 Task: Add Field Roast Apple Maple Vegan Breakfast Sausage to the cart.
Action: Mouse moved to (26, 92)
Screenshot: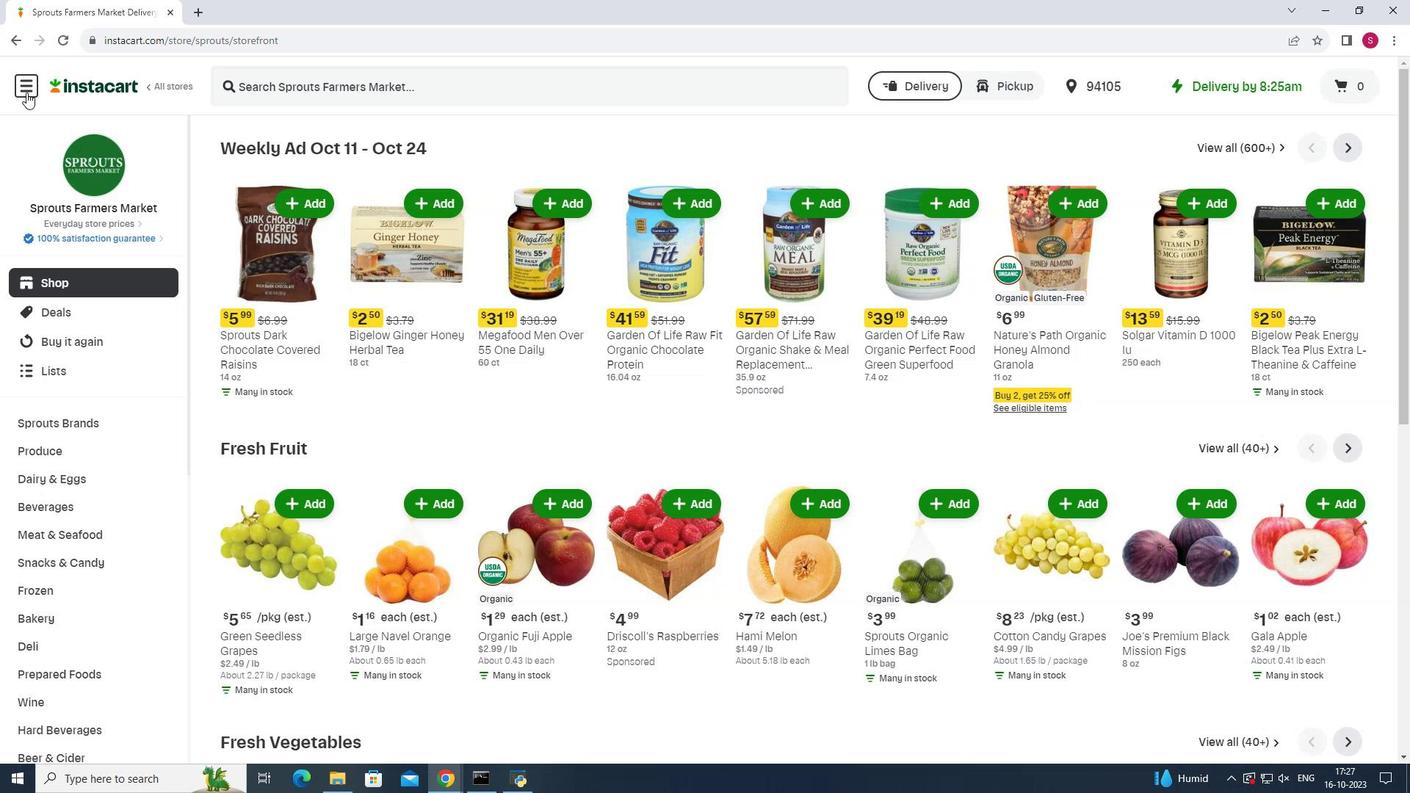 
Action: Mouse pressed left at (26, 92)
Screenshot: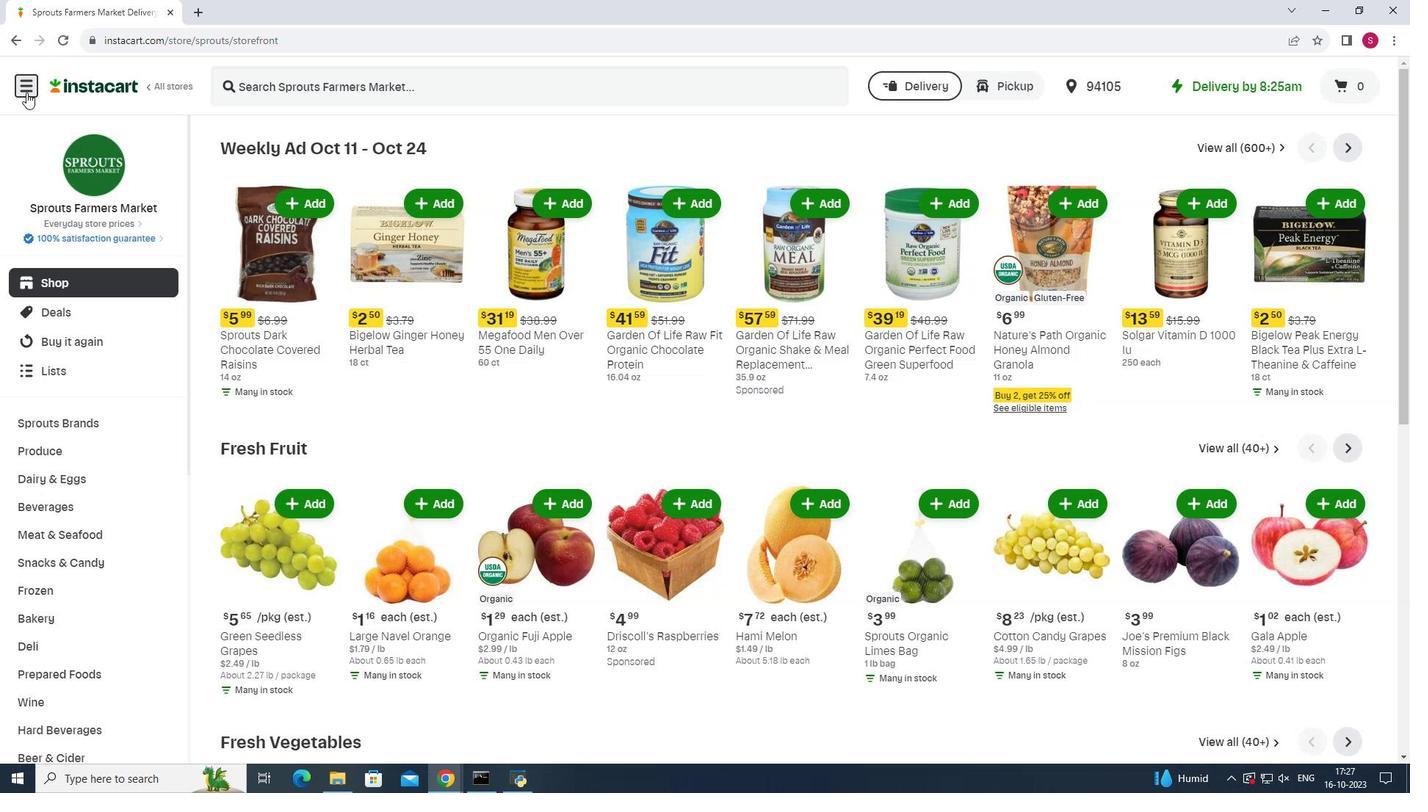 
Action: Mouse moved to (82, 391)
Screenshot: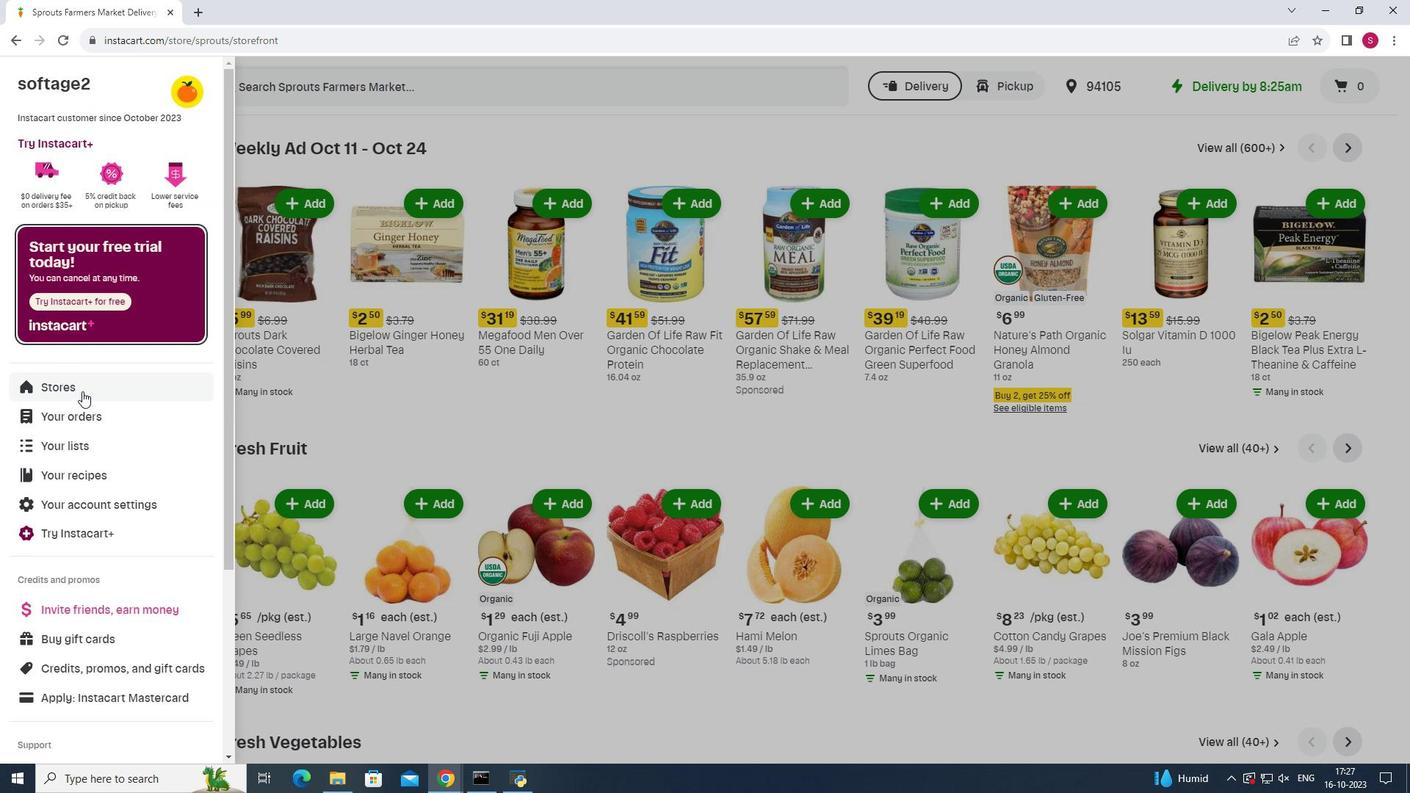 
Action: Mouse pressed left at (82, 391)
Screenshot: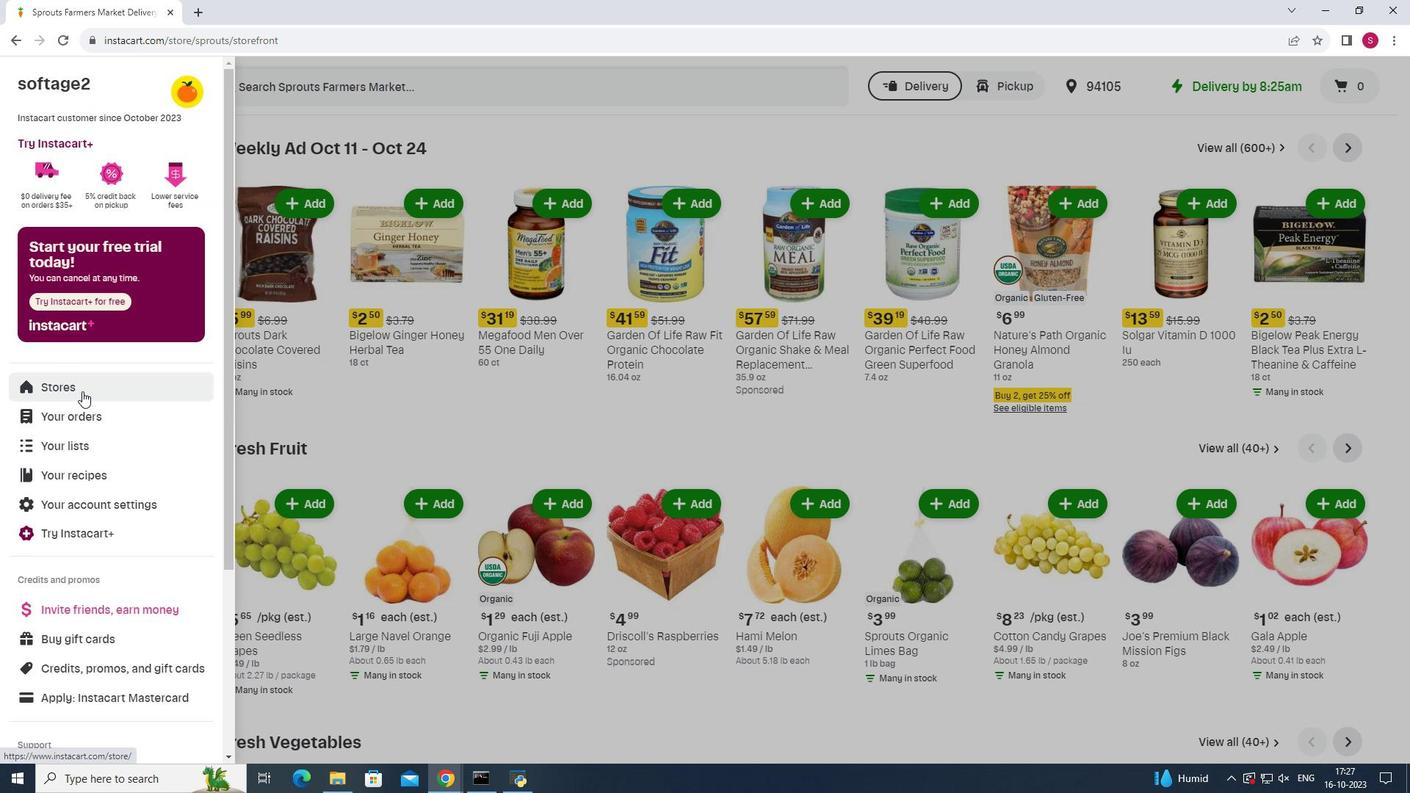 
Action: Mouse moved to (338, 135)
Screenshot: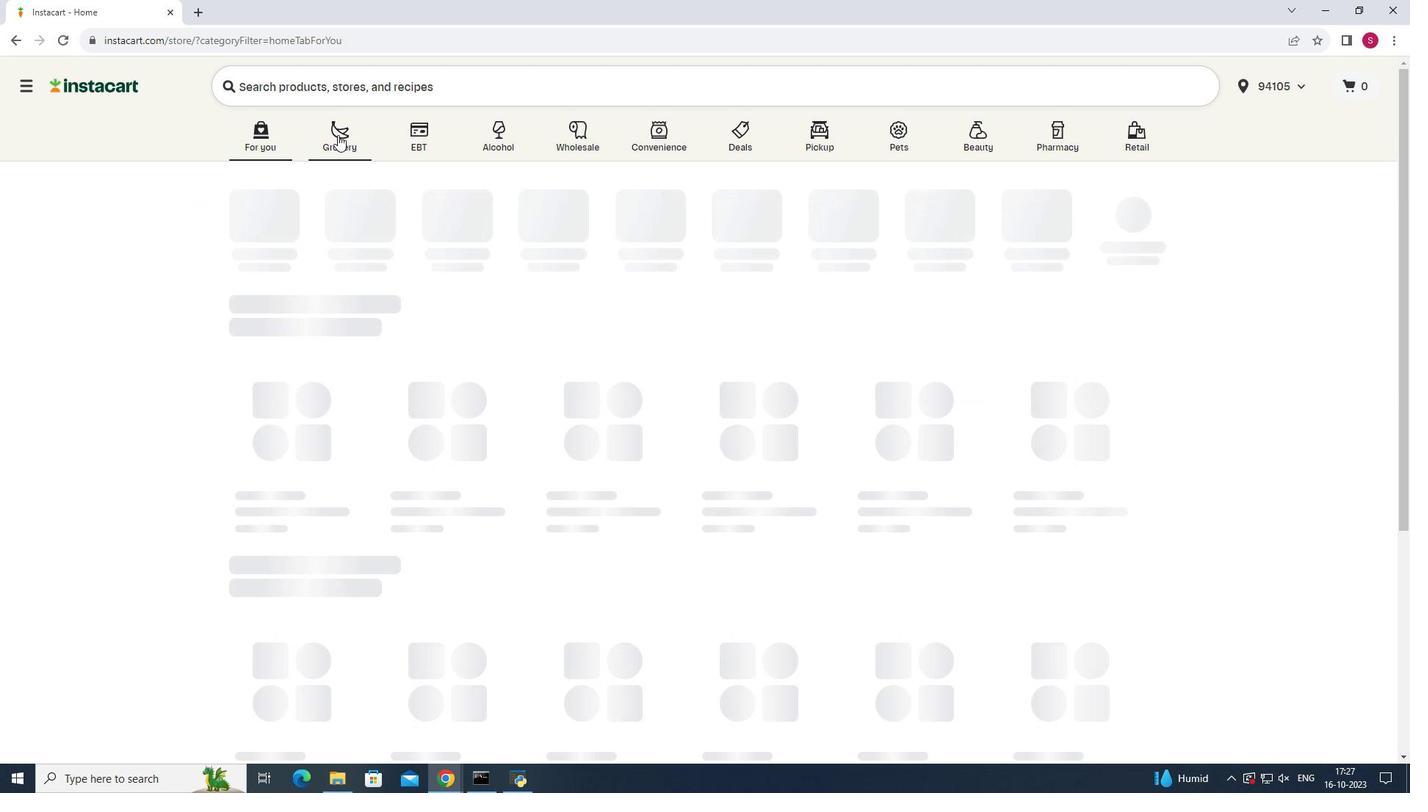 
Action: Mouse pressed left at (338, 135)
Screenshot: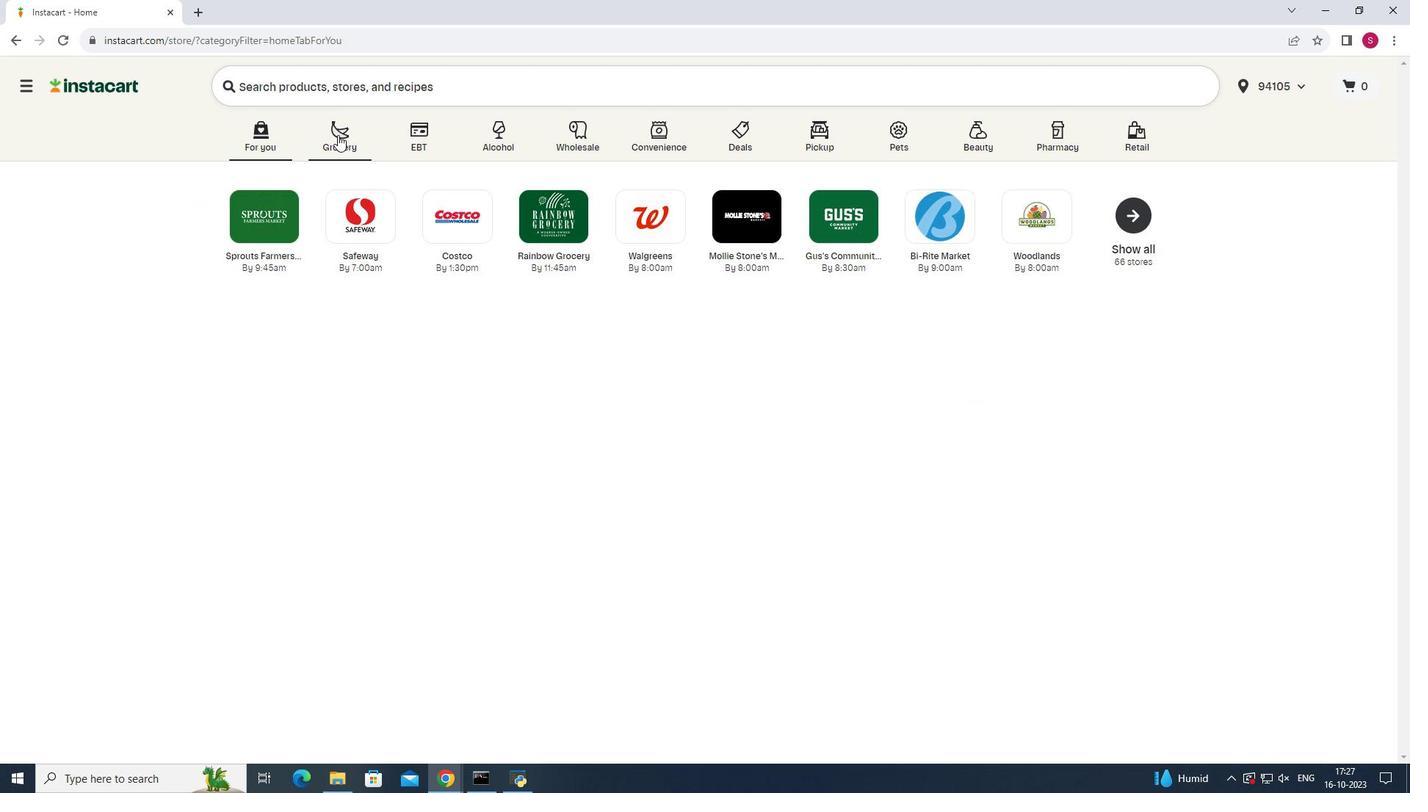 
Action: Mouse moved to (1000, 214)
Screenshot: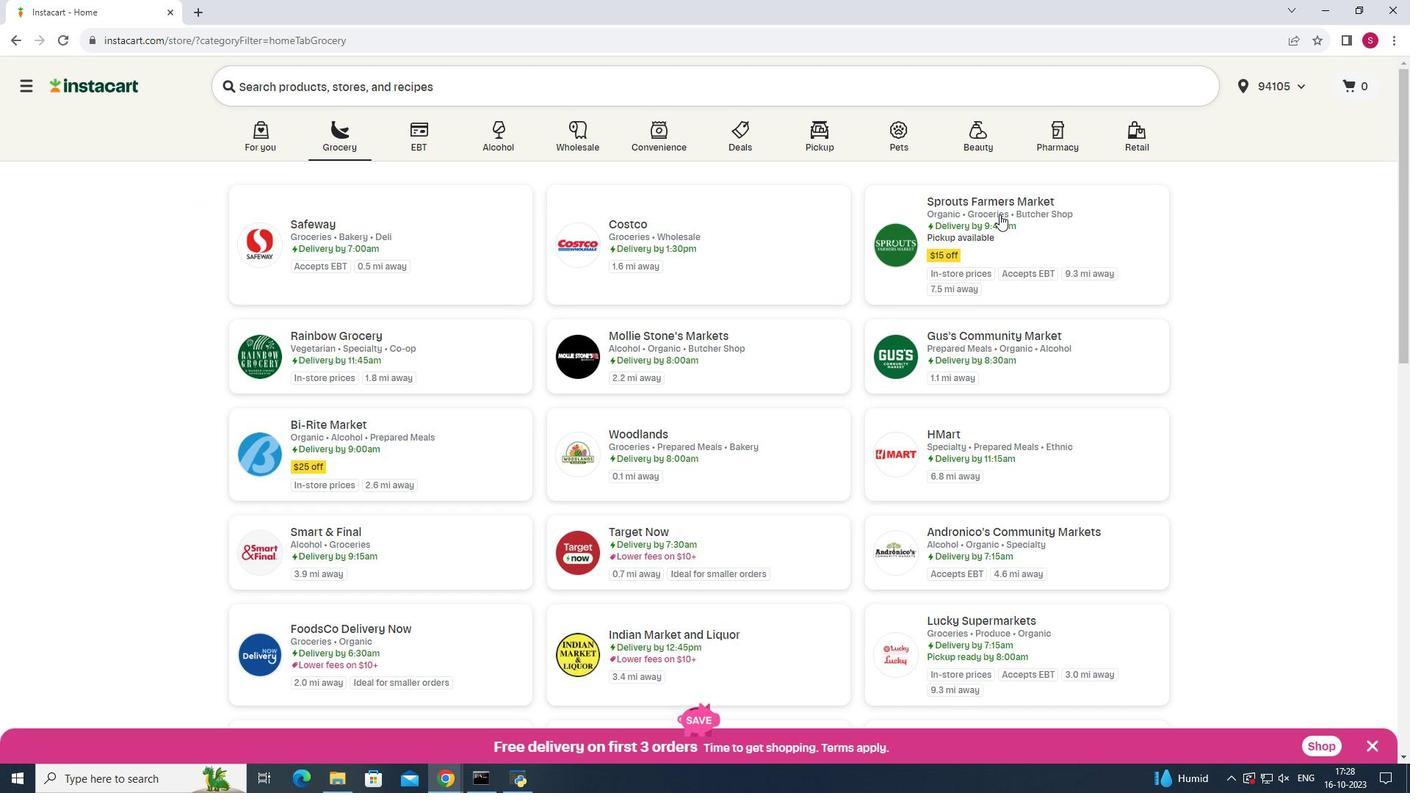 
Action: Mouse pressed left at (1000, 214)
Screenshot: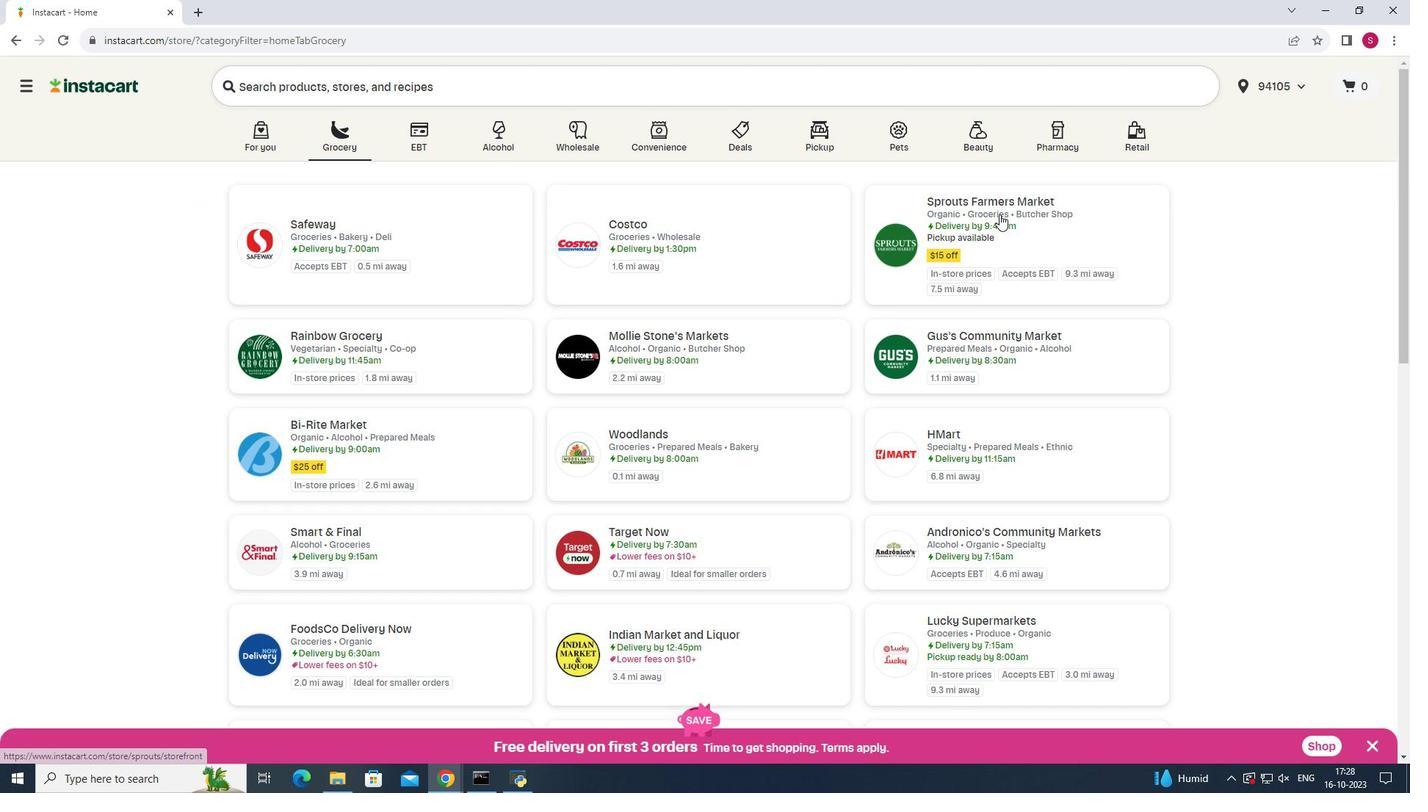 
Action: Mouse moved to (80, 536)
Screenshot: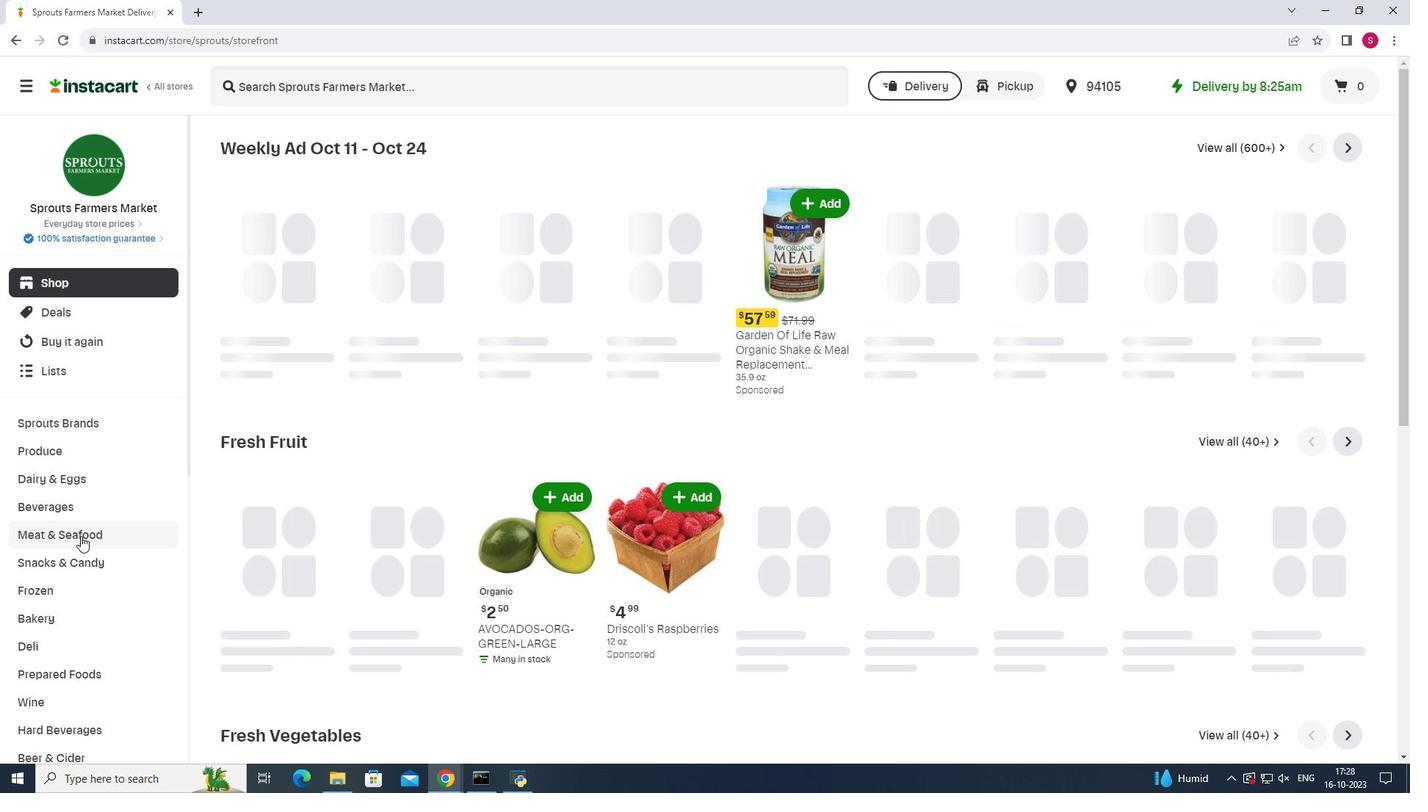 
Action: Mouse pressed left at (80, 536)
Screenshot: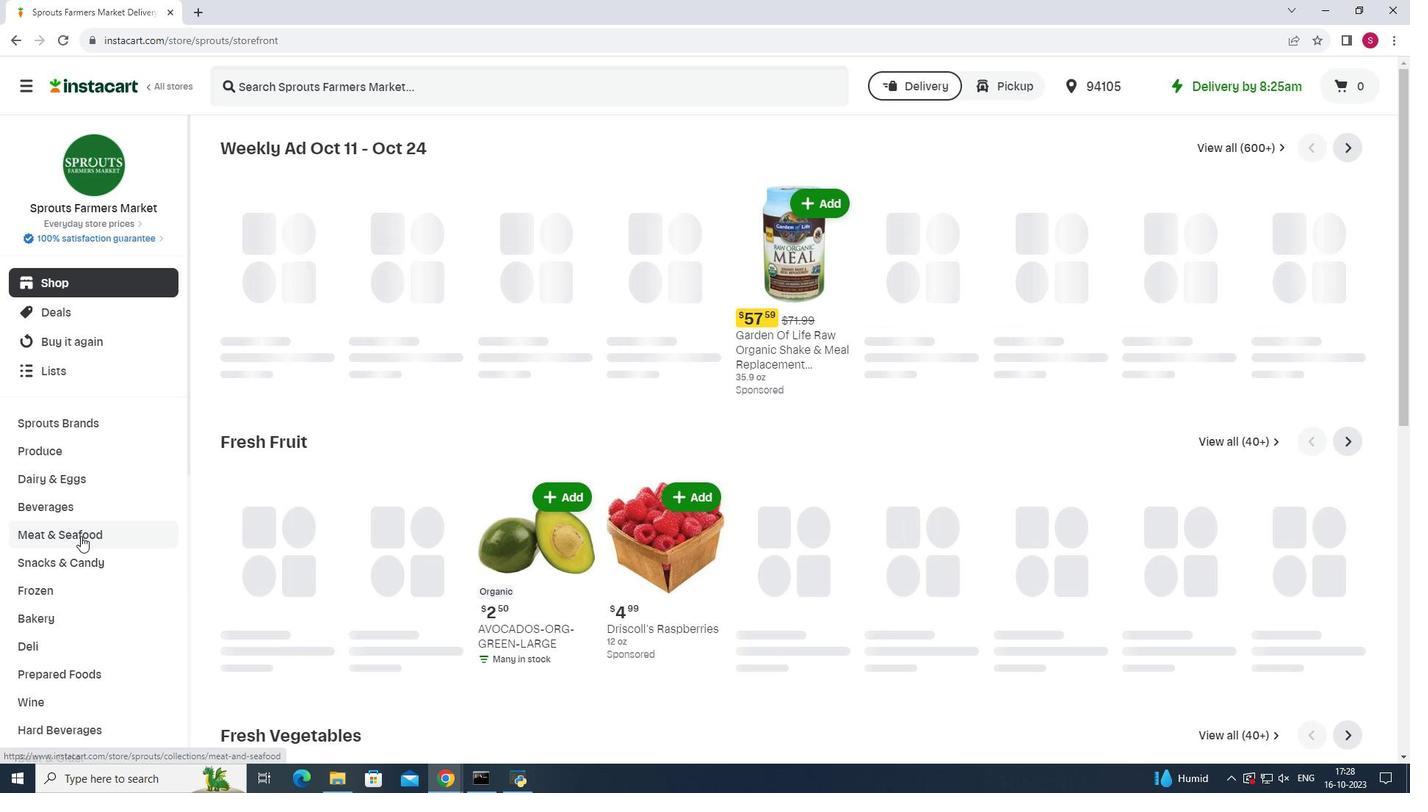 
Action: Mouse moved to (1066, 180)
Screenshot: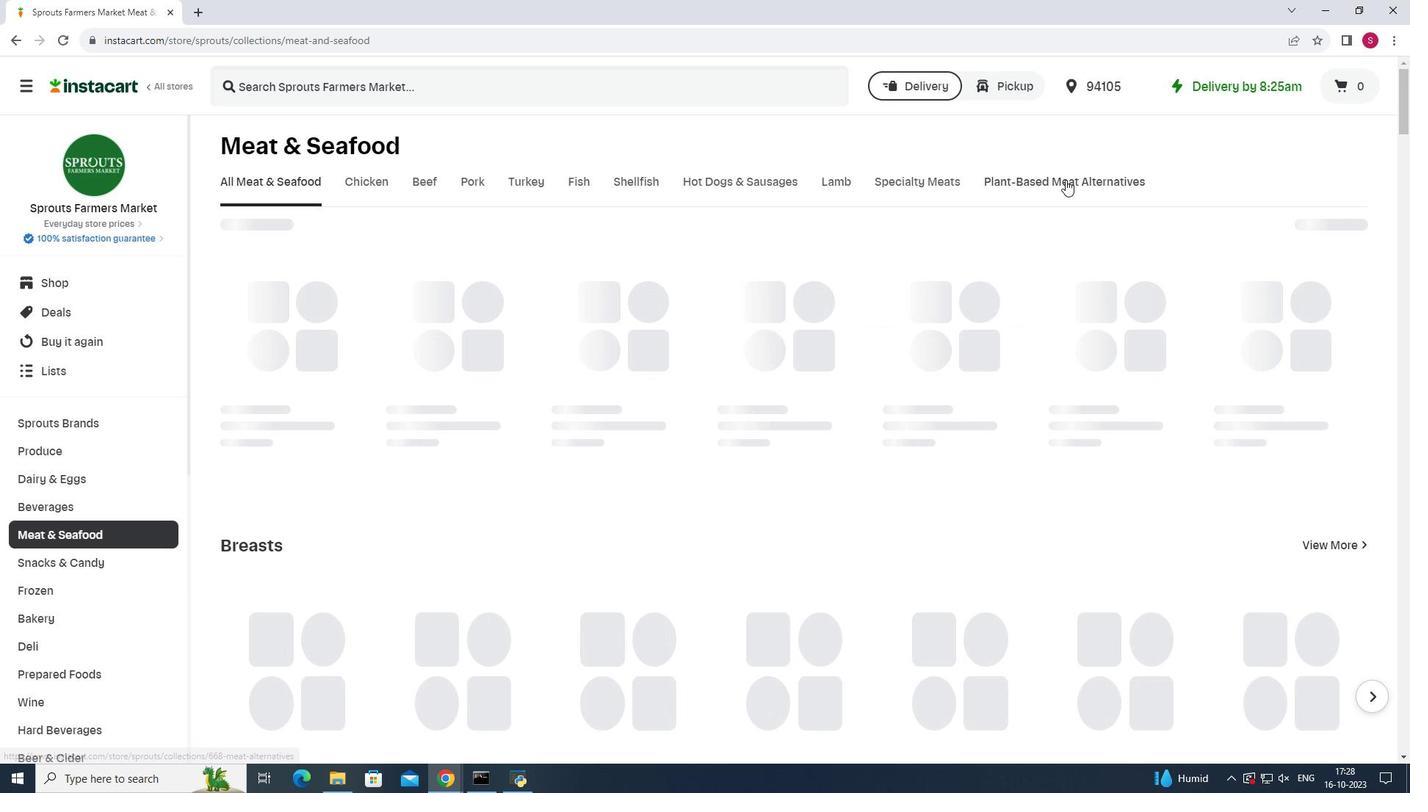 
Action: Mouse pressed left at (1066, 180)
Screenshot: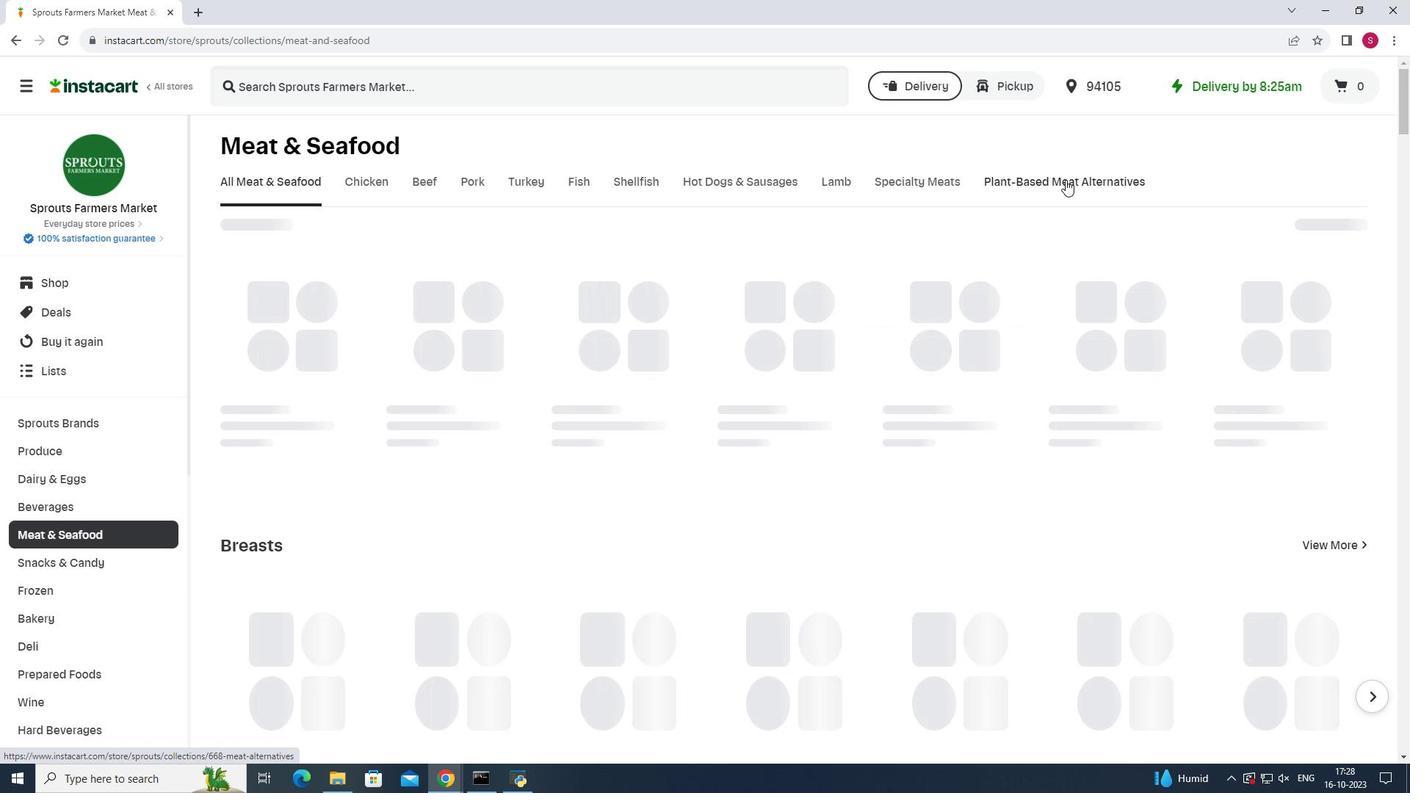 
Action: Mouse moved to (578, 244)
Screenshot: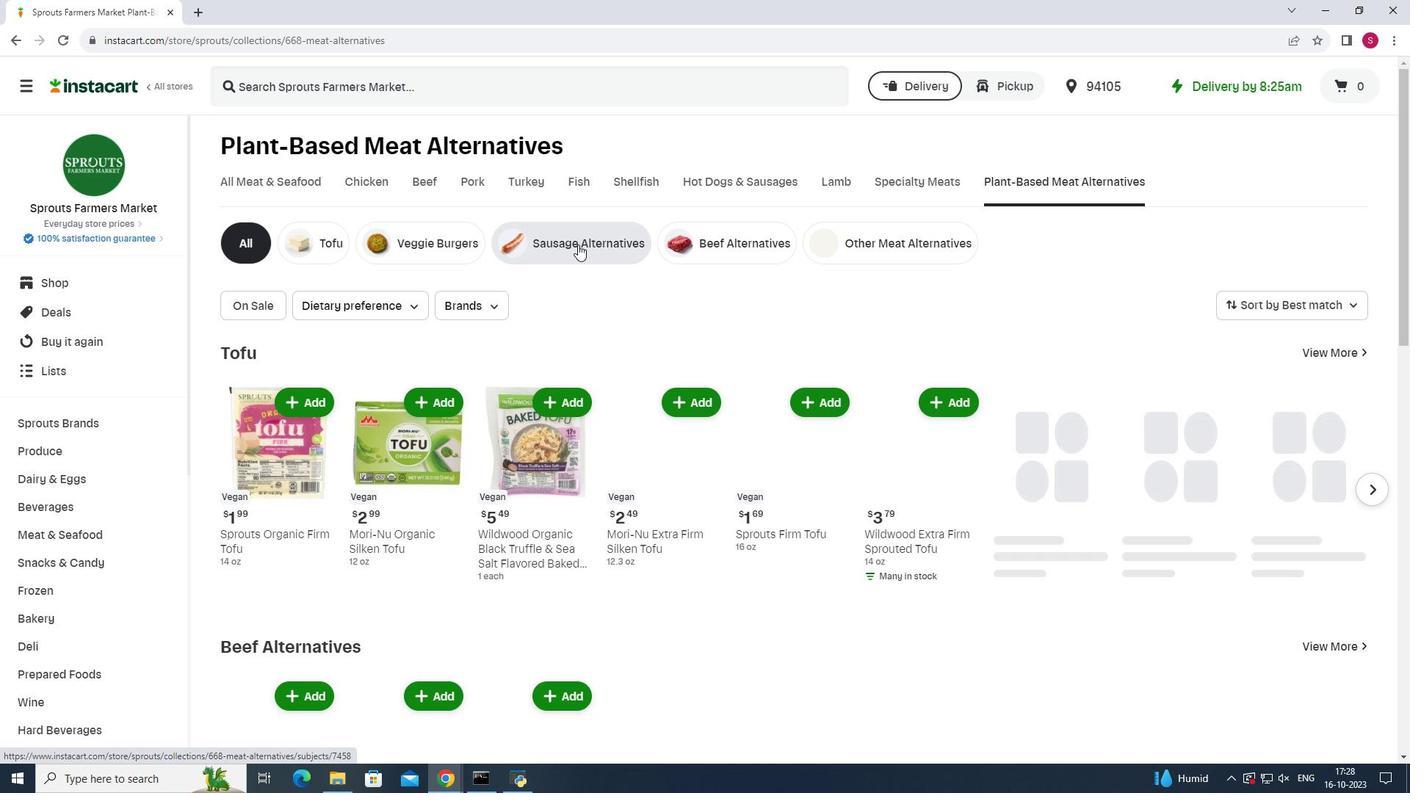 
Action: Mouse pressed left at (578, 244)
Screenshot: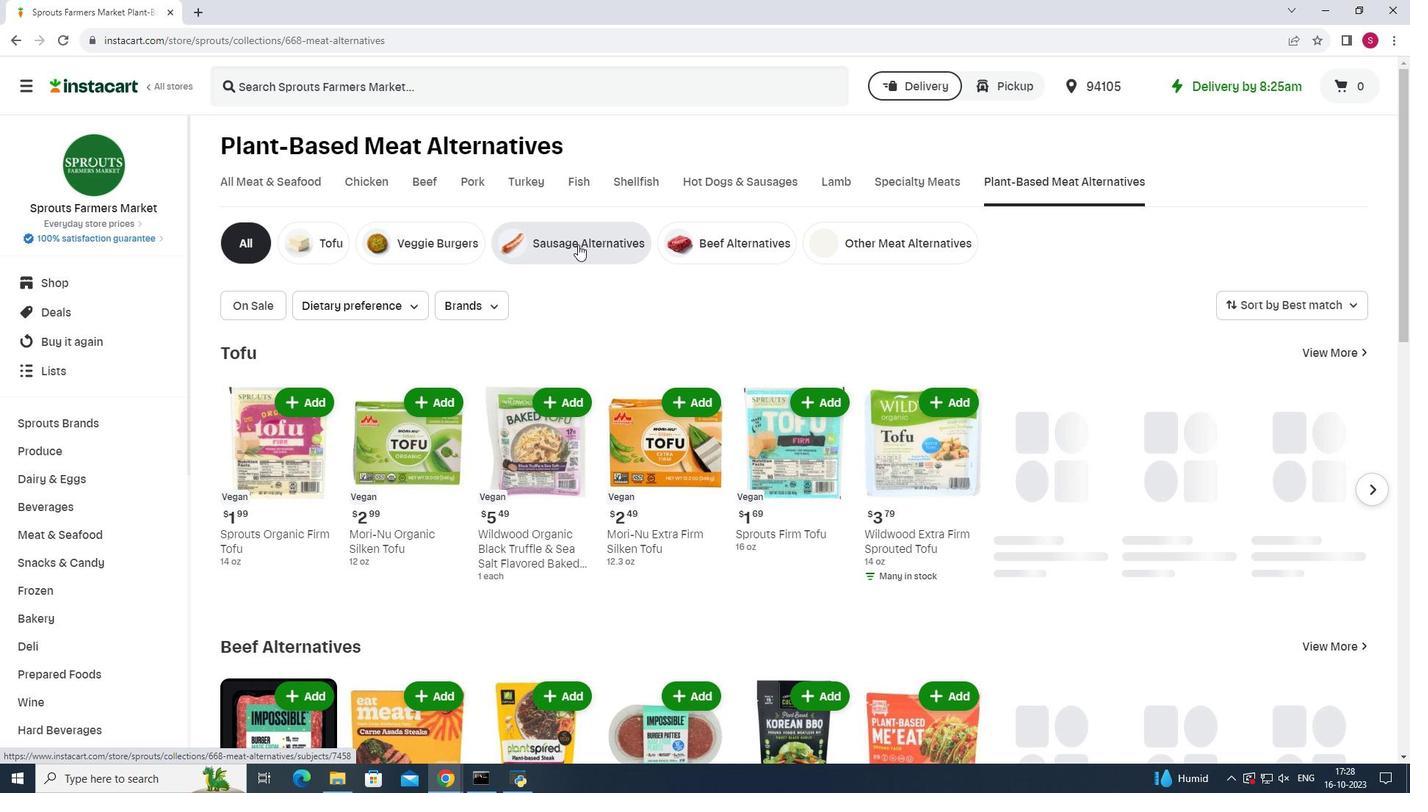 
Action: Mouse moved to (451, 86)
Screenshot: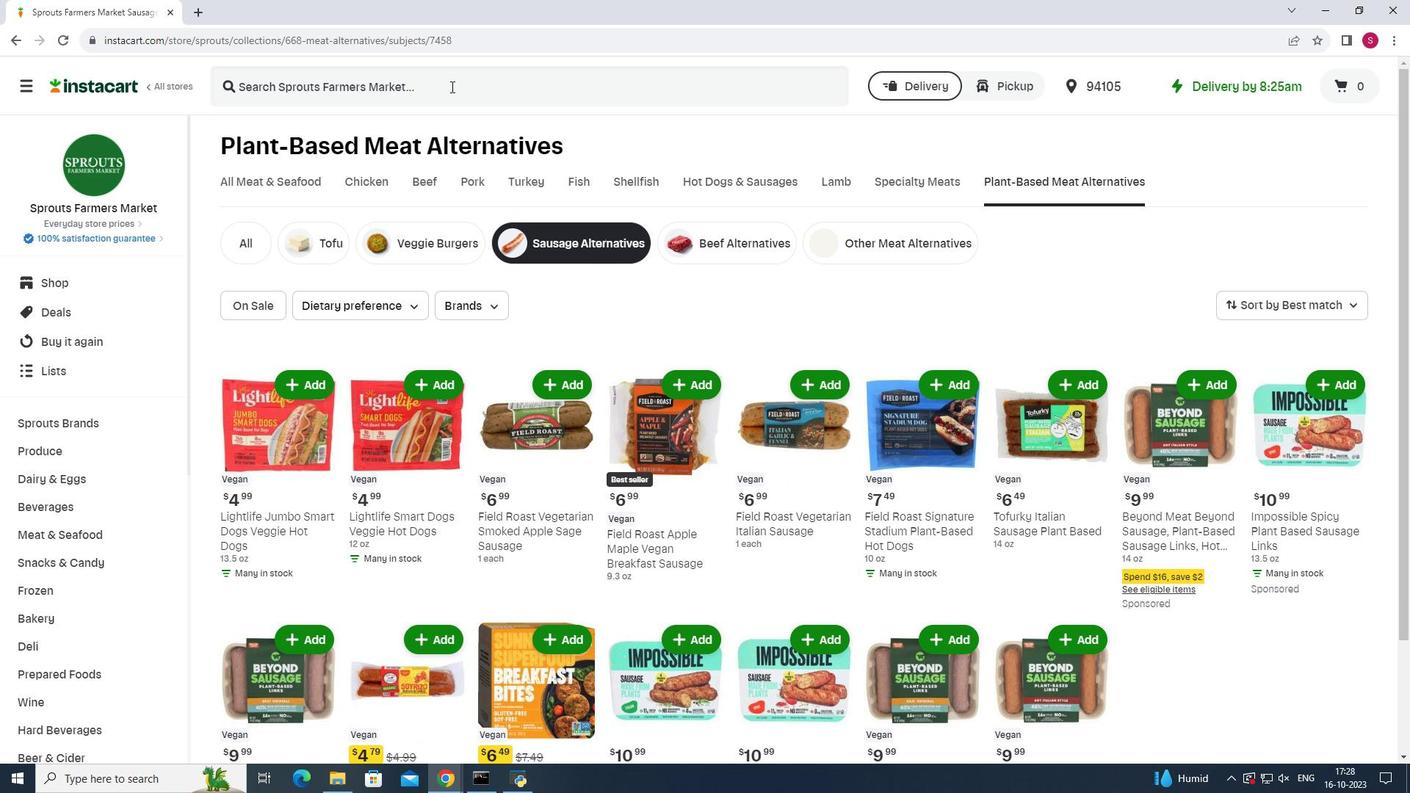 
Action: Mouse pressed left at (451, 86)
Screenshot: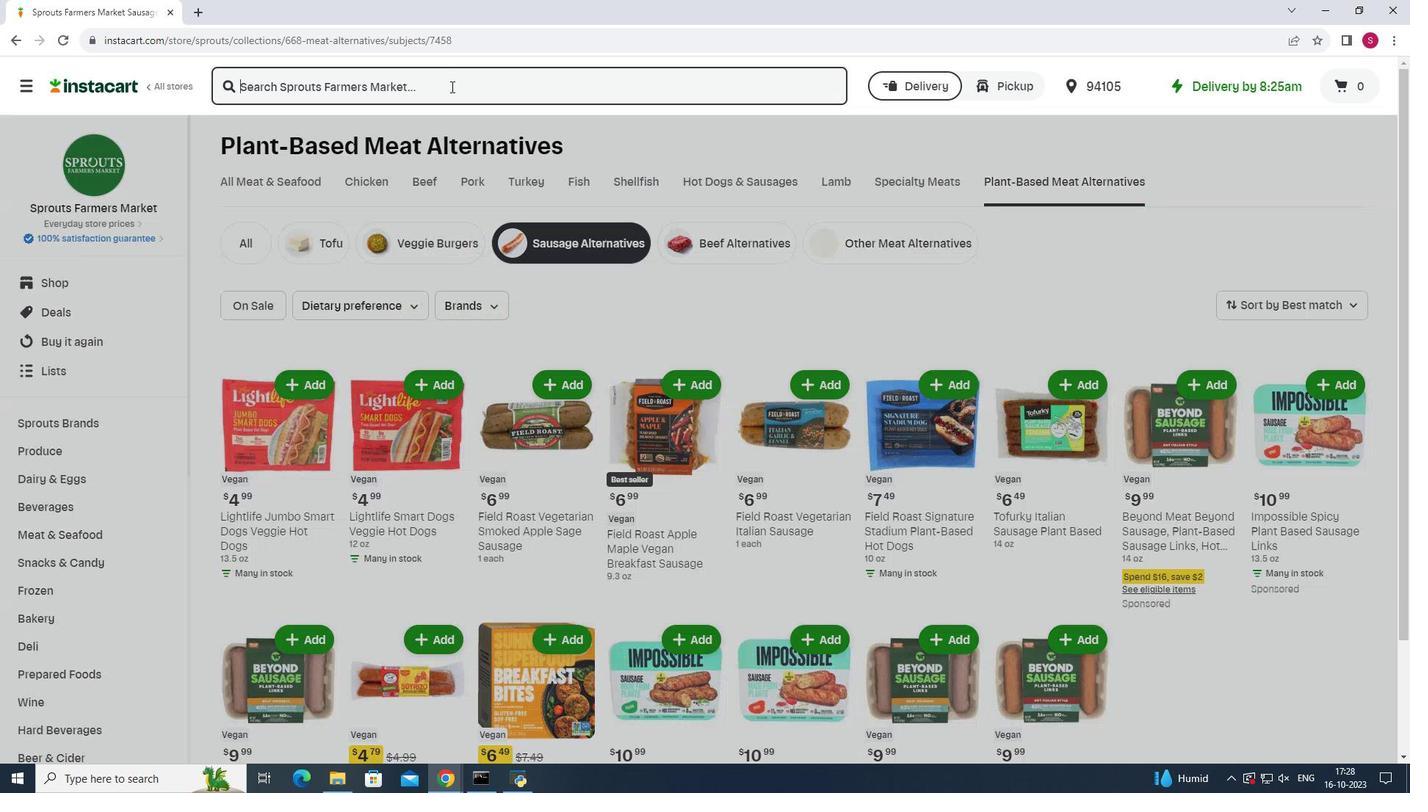 
Action: Mouse moved to (451, 91)
Screenshot: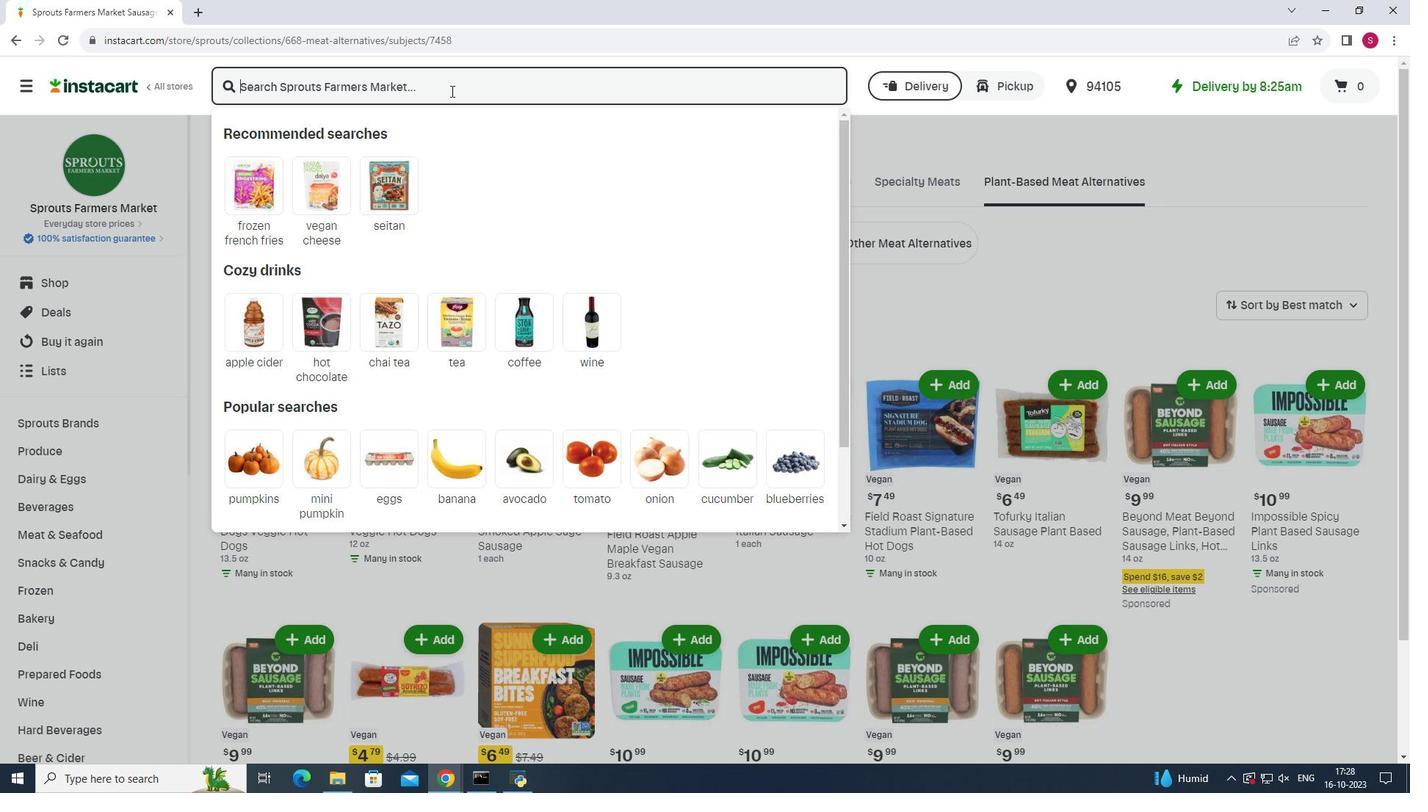 
Action: Key pressed <Key.shift><Key.shift><Key.shift><Key.shift>Field<Key.space><Key.shift>Roast<Key.space><Key.shift>Apple<Key.space><Key.shift>Maple<Key.space><Key.shift>Vegan<Key.space><Key.shift>Breakfast<Key.space><Key.shift>Sausage<Key.enter>
Screenshot: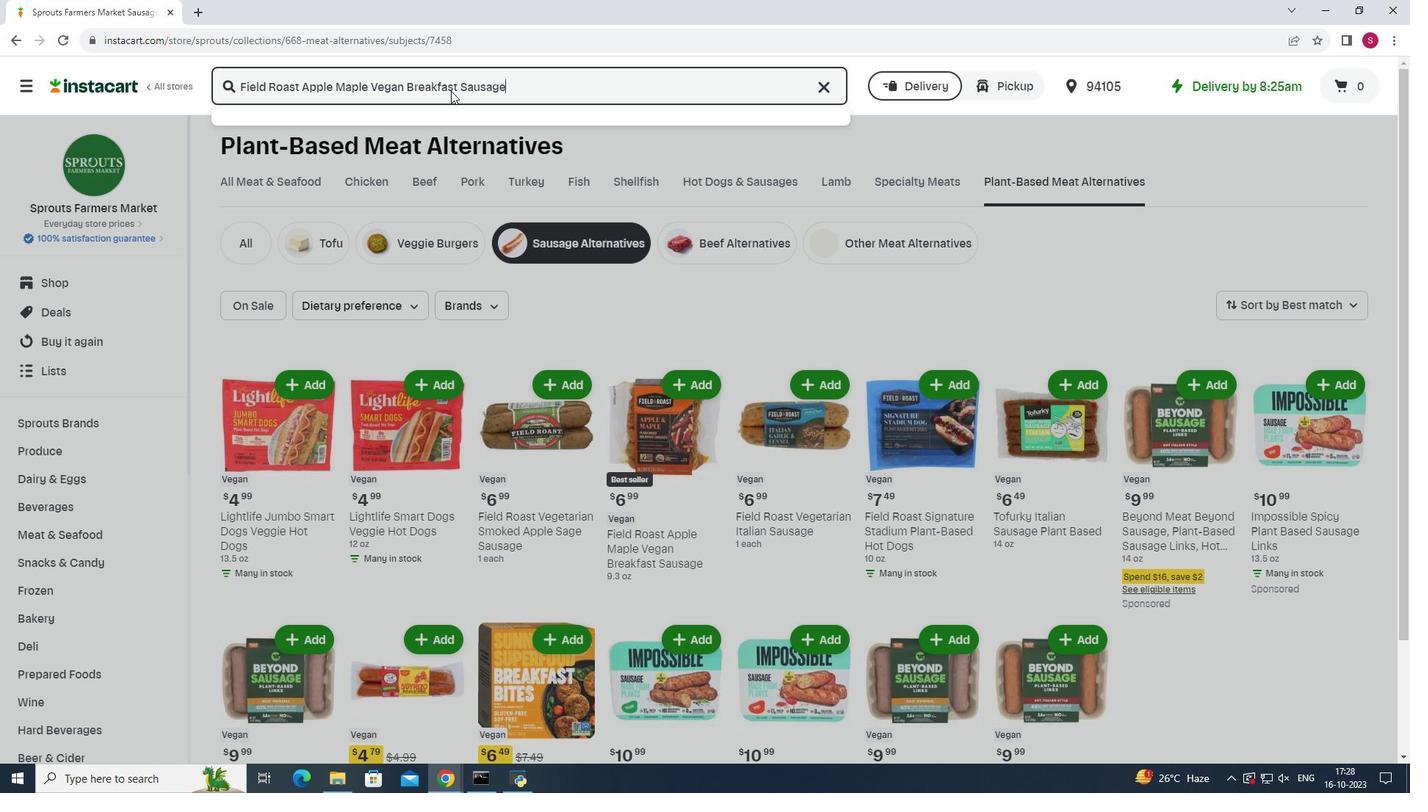 
Action: Mouse moved to (859, 232)
Screenshot: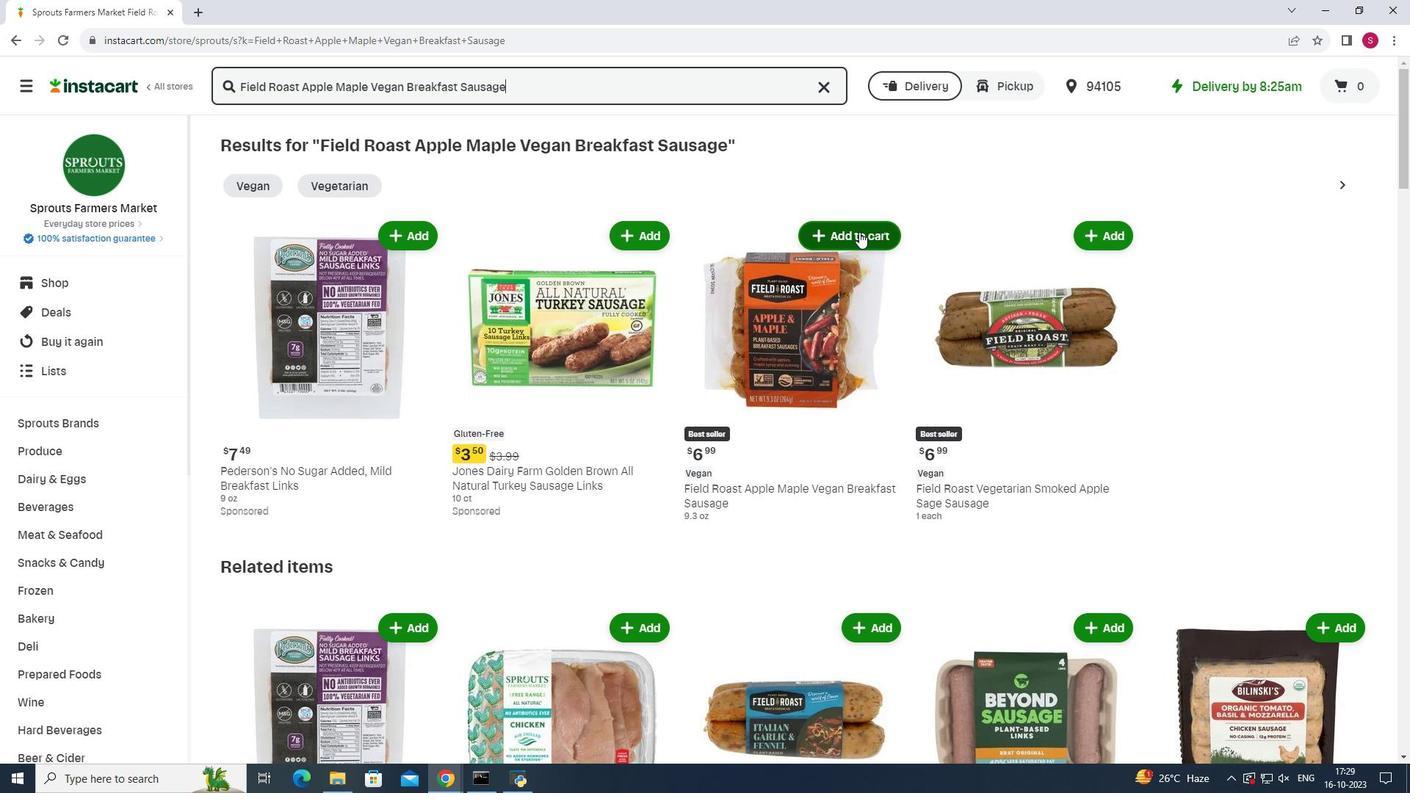 
Action: Mouse pressed left at (859, 232)
Screenshot: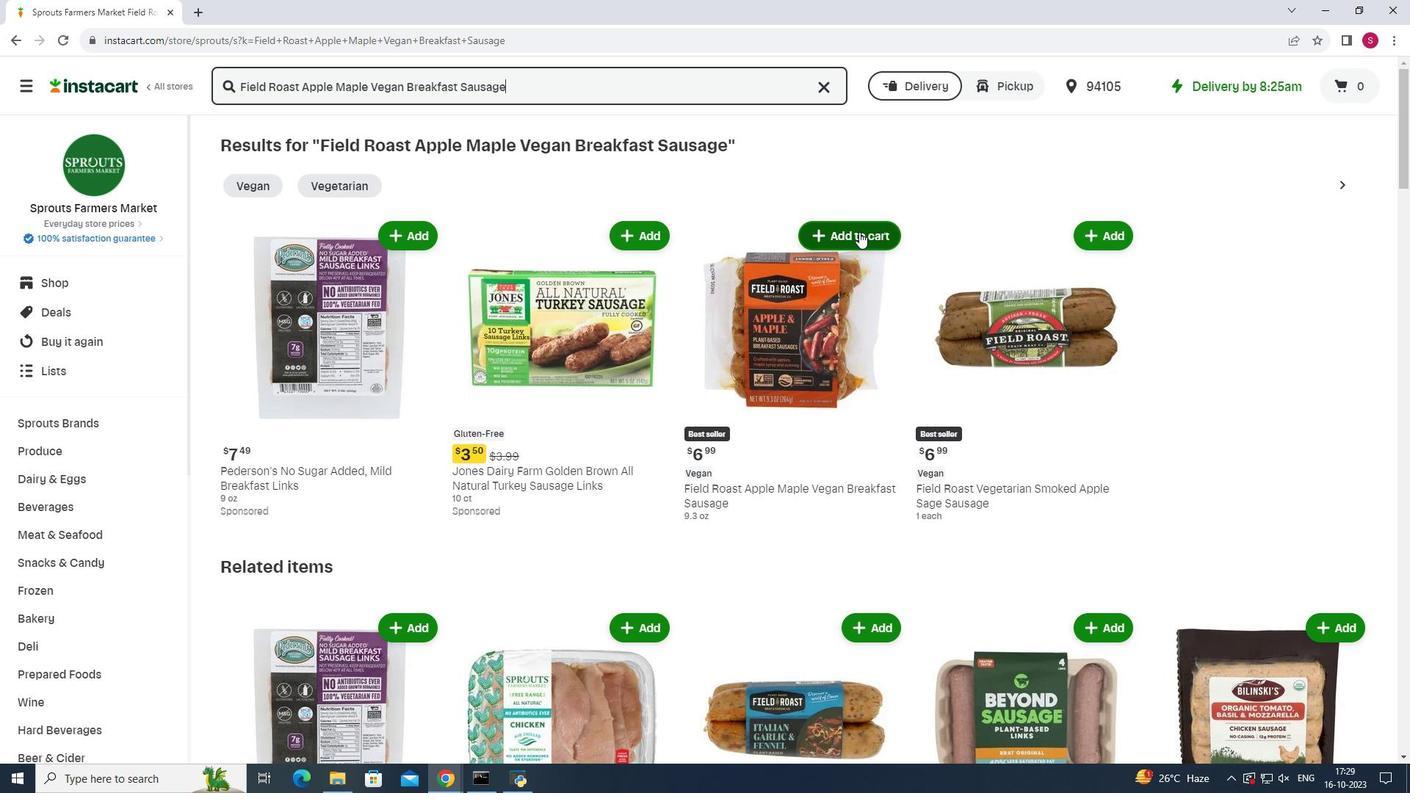 
Action: Mouse moved to (999, 232)
Screenshot: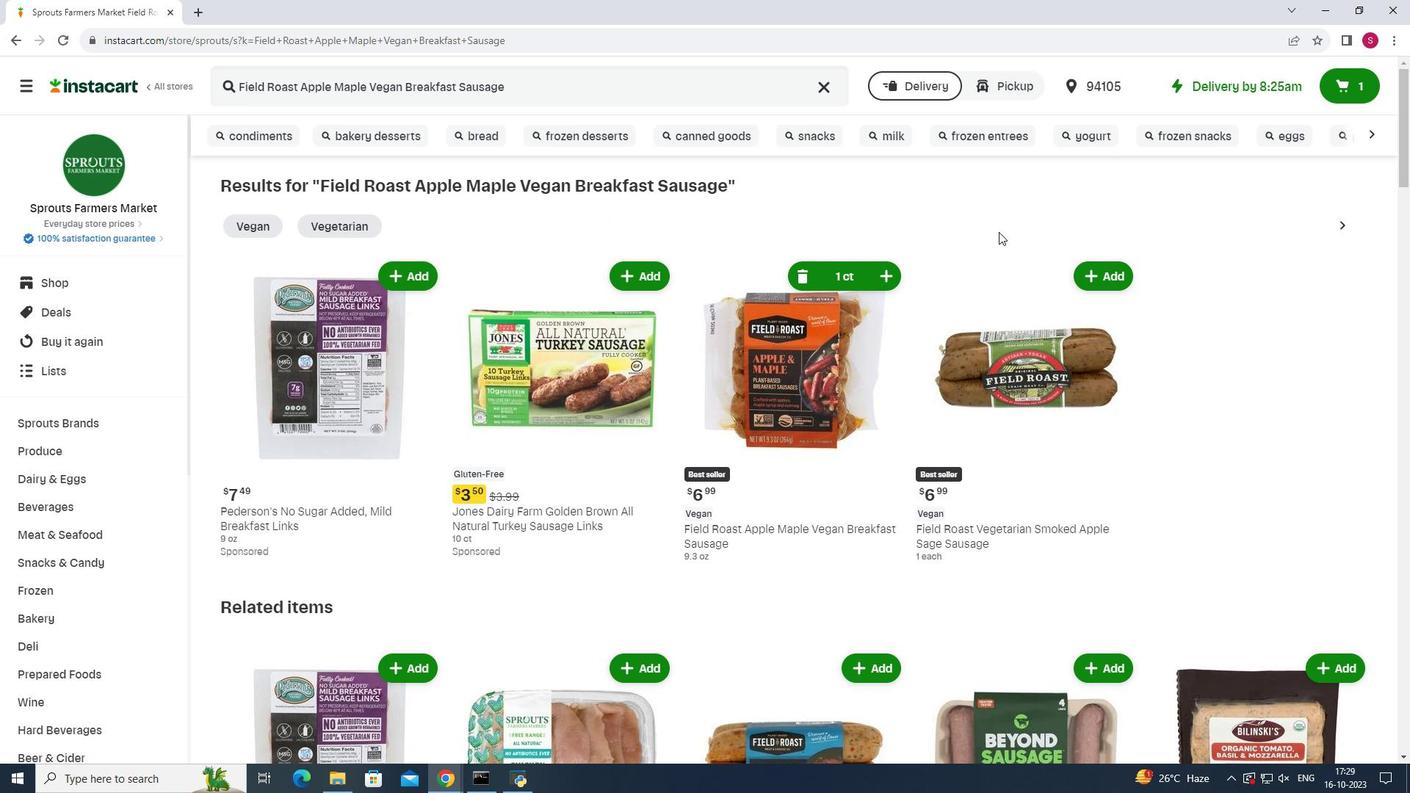 
